 Task: Create a section Continuous Integration (CI) Sprint and in the section, add a milestone Customer Relationship Management Integration in the project TurnkeyTech.
Action: Mouse moved to (68, 437)
Screenshot: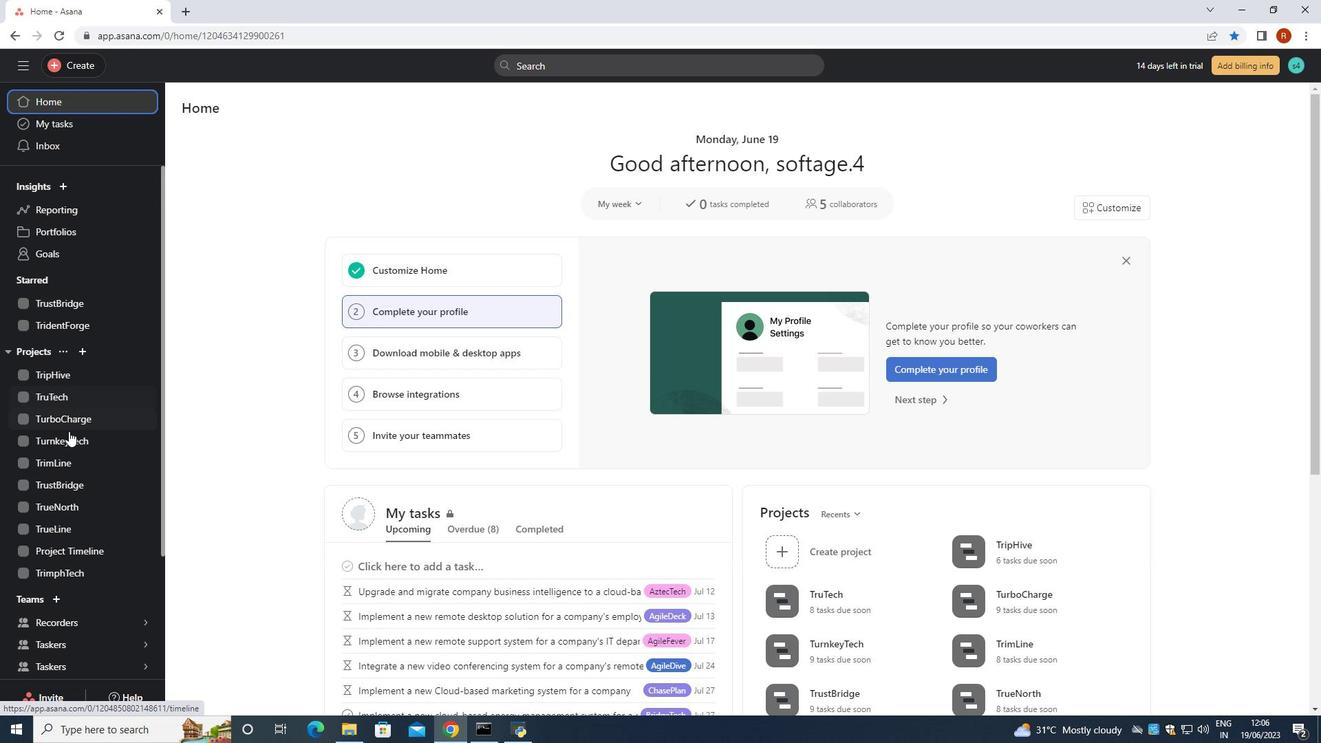 
Action: Mouse pressed left at (68, 437)
Screenshot: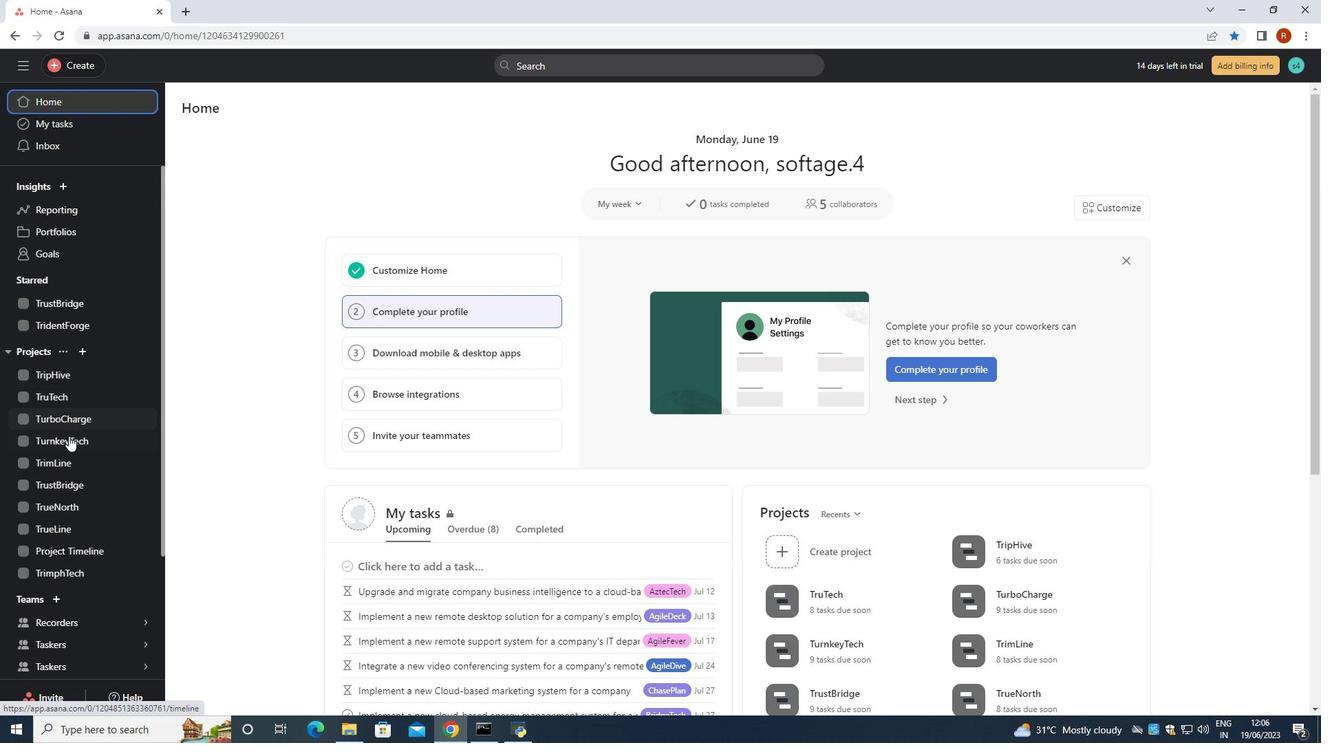 
Action: Mouse moved to (277, 386)
Screenshot: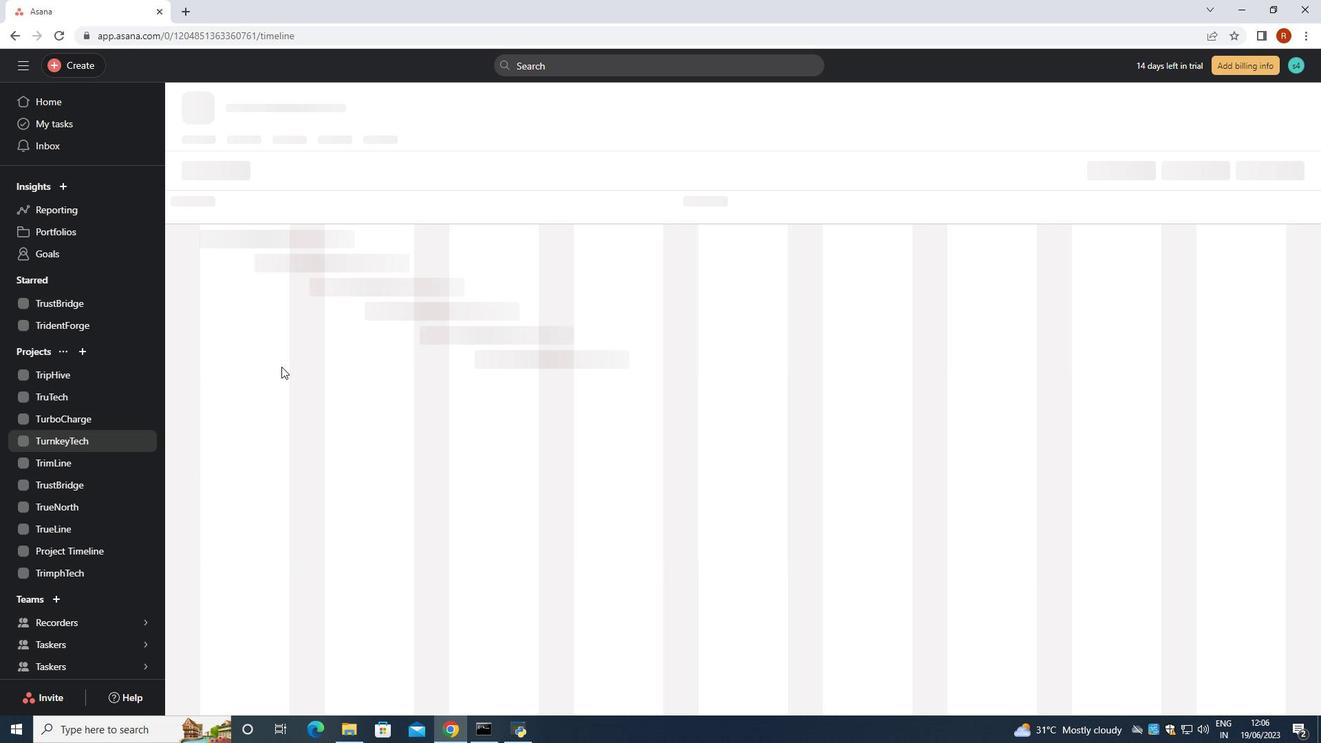 
Action: Mouse scrolled (277, 385) with delta (0, 0)
Screenshot: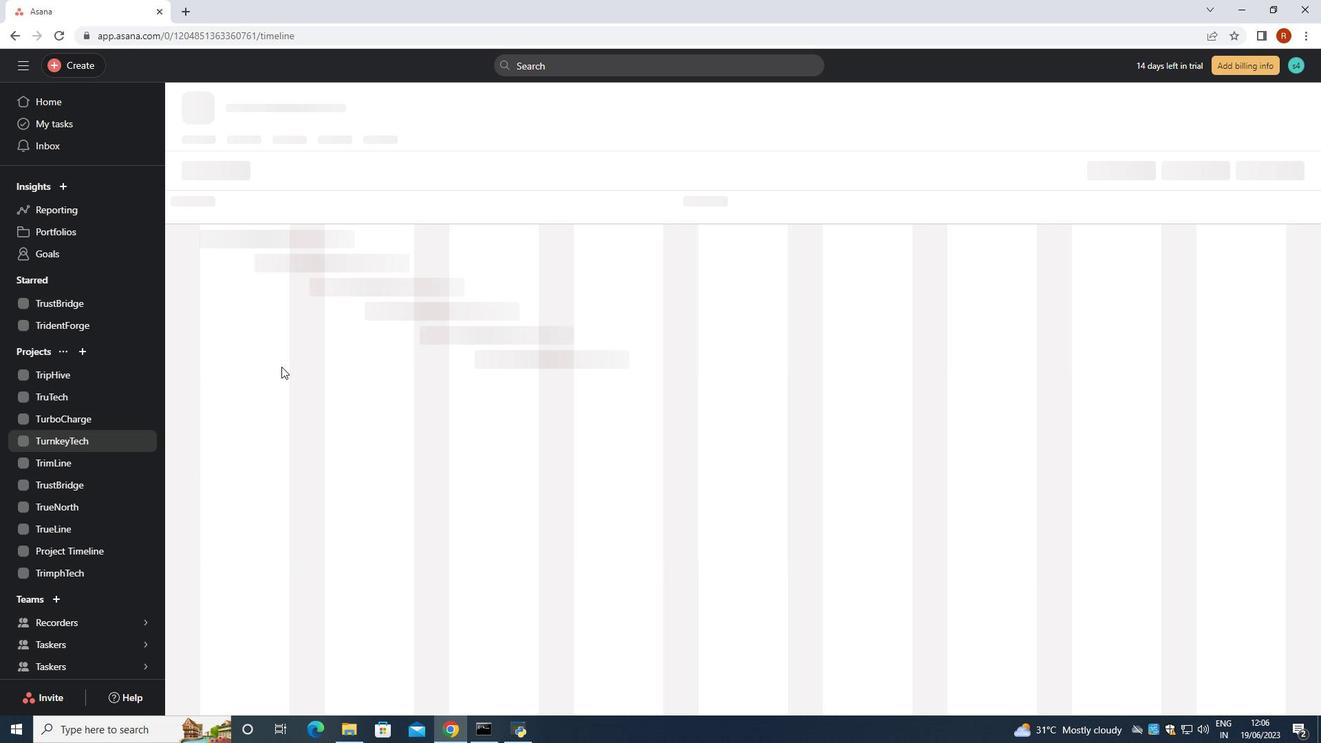 
Action: Mouse moved to (275, 391)
Screenshot: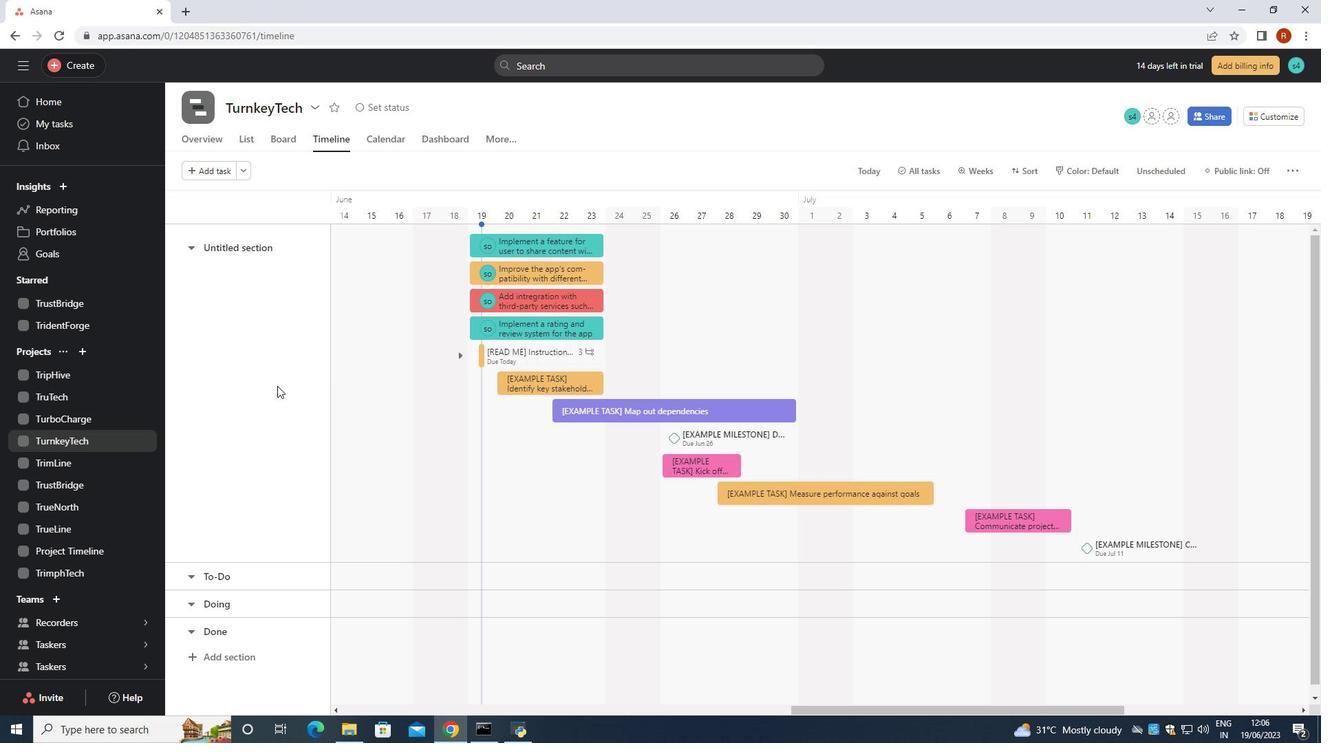 
Action: Mouse scrolled (275, 390) with delta (0, 0)
Screenshot: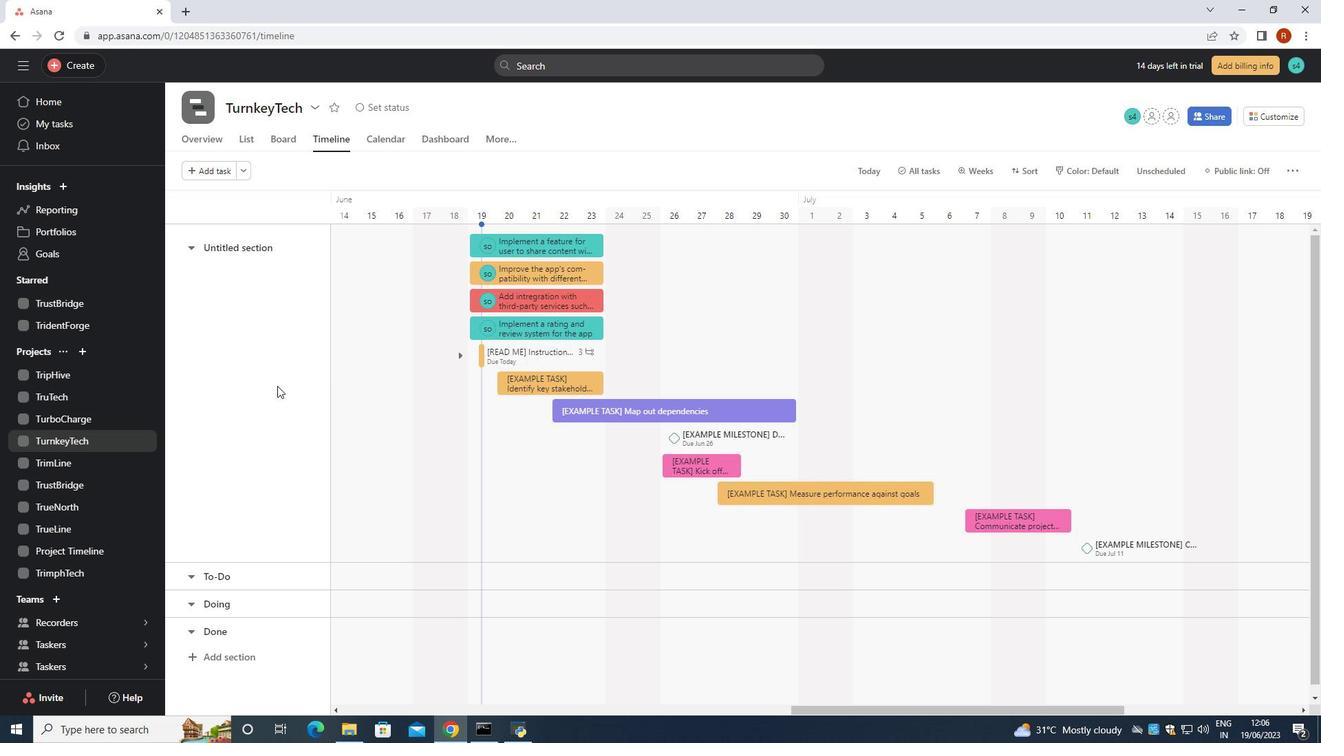 
Action: Mouse moved to (274, 395)
Screenshot: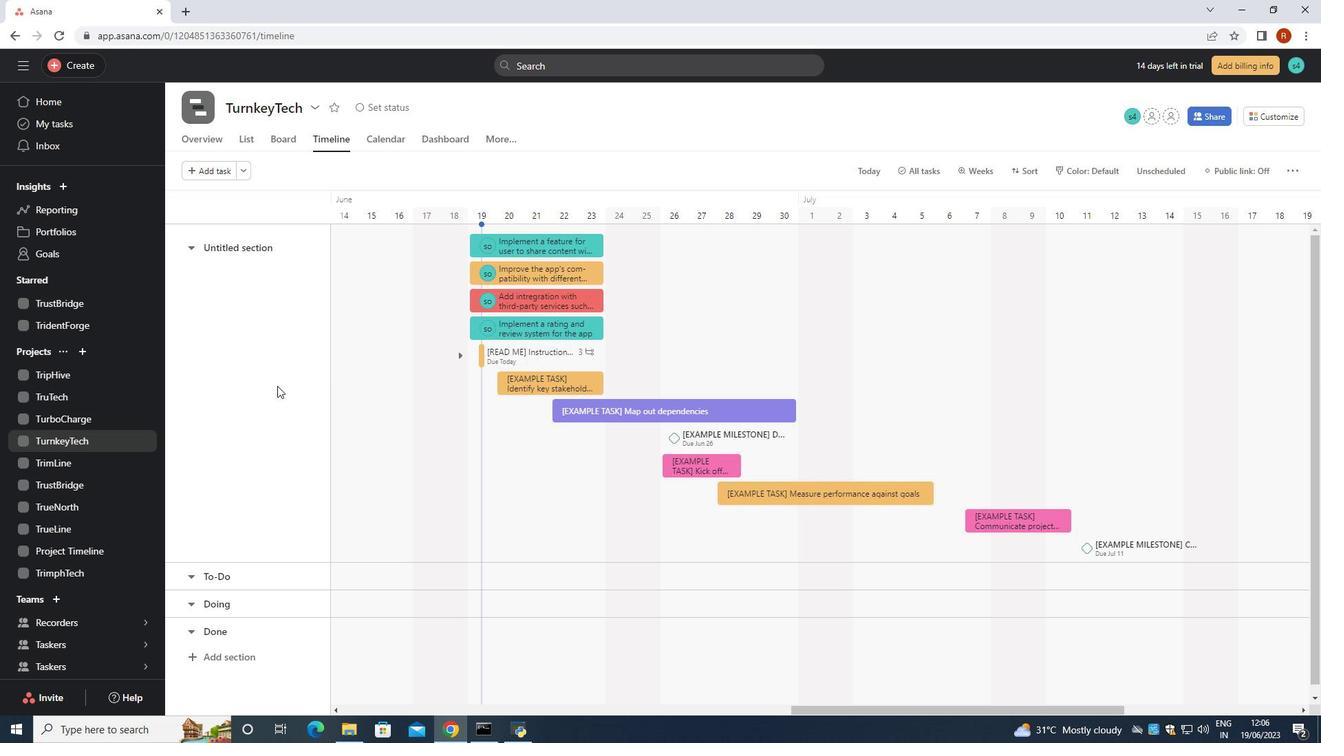 
Action: Mouse scrolled (274, 394) with delta (0, 0)
Screenshot: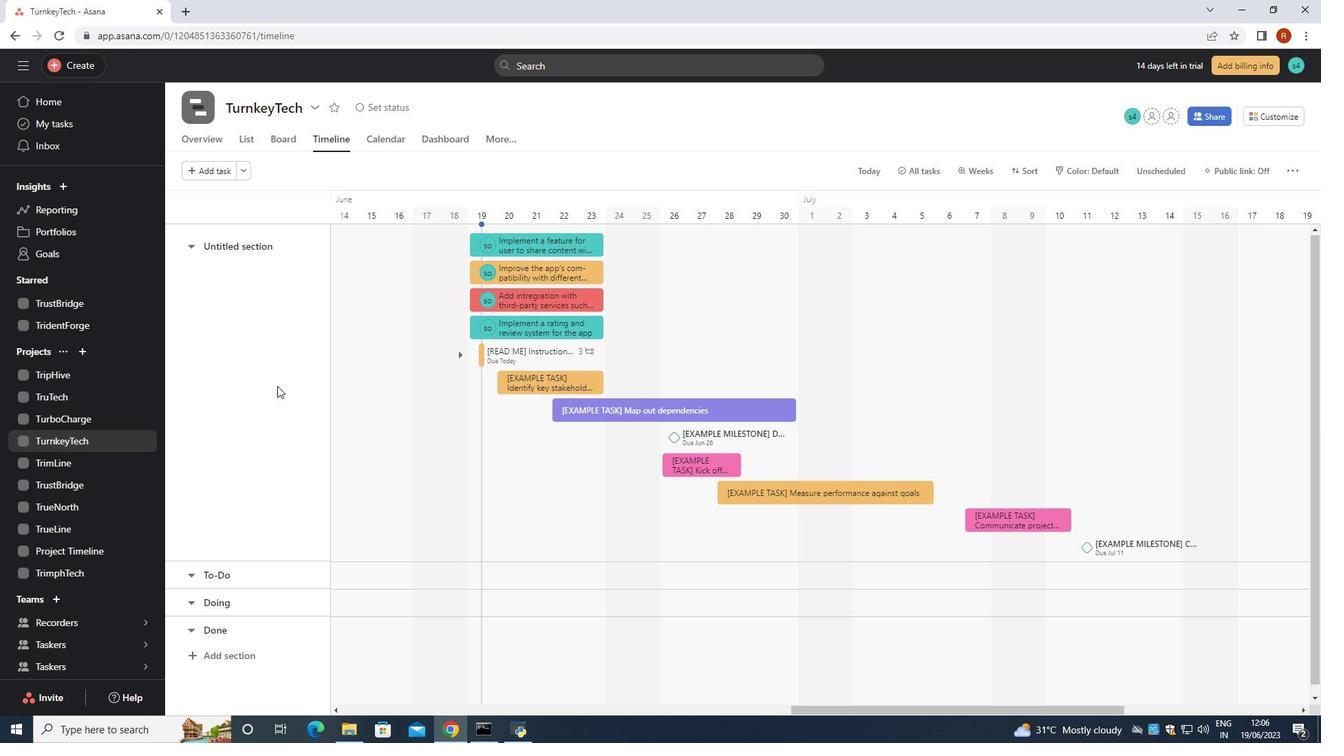 
Action: Mouse moved to (271, 405)
Screenshot: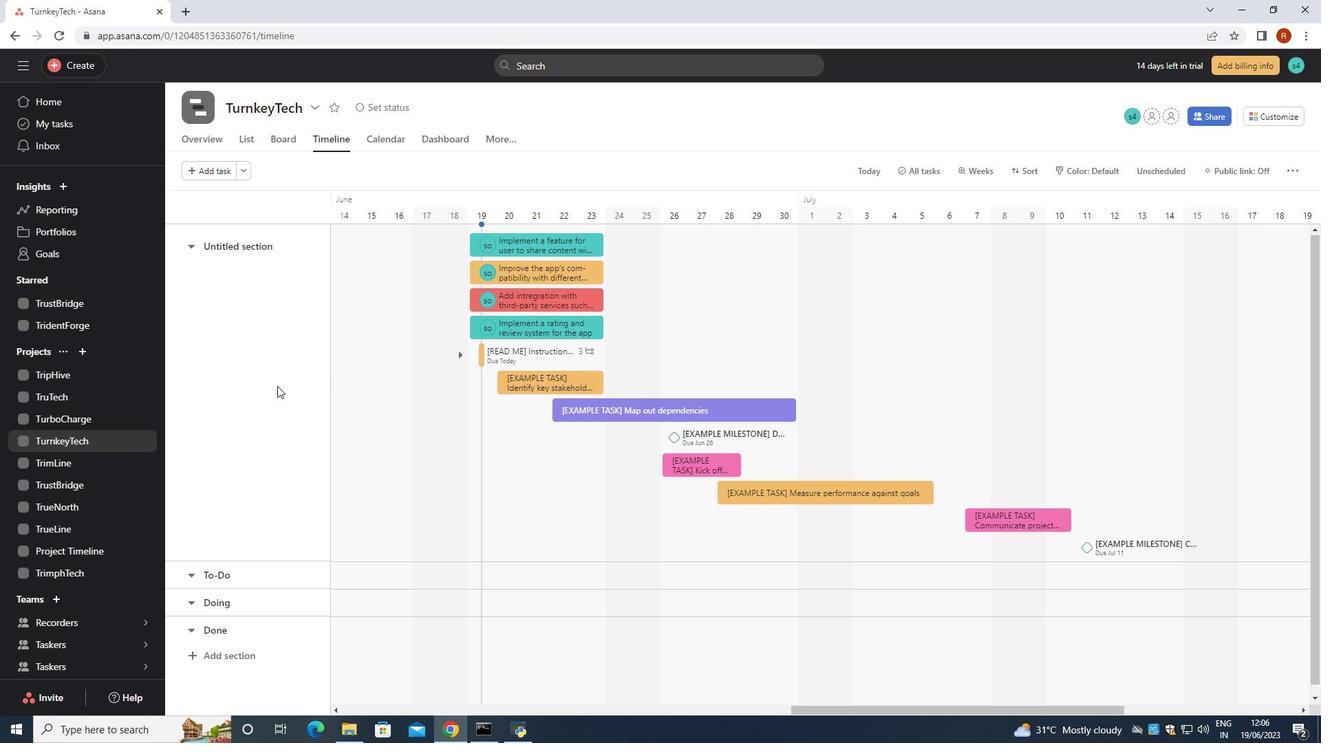 
Action: Mouse scrolled (271, 404) with delta (0, 0)
Screenshot: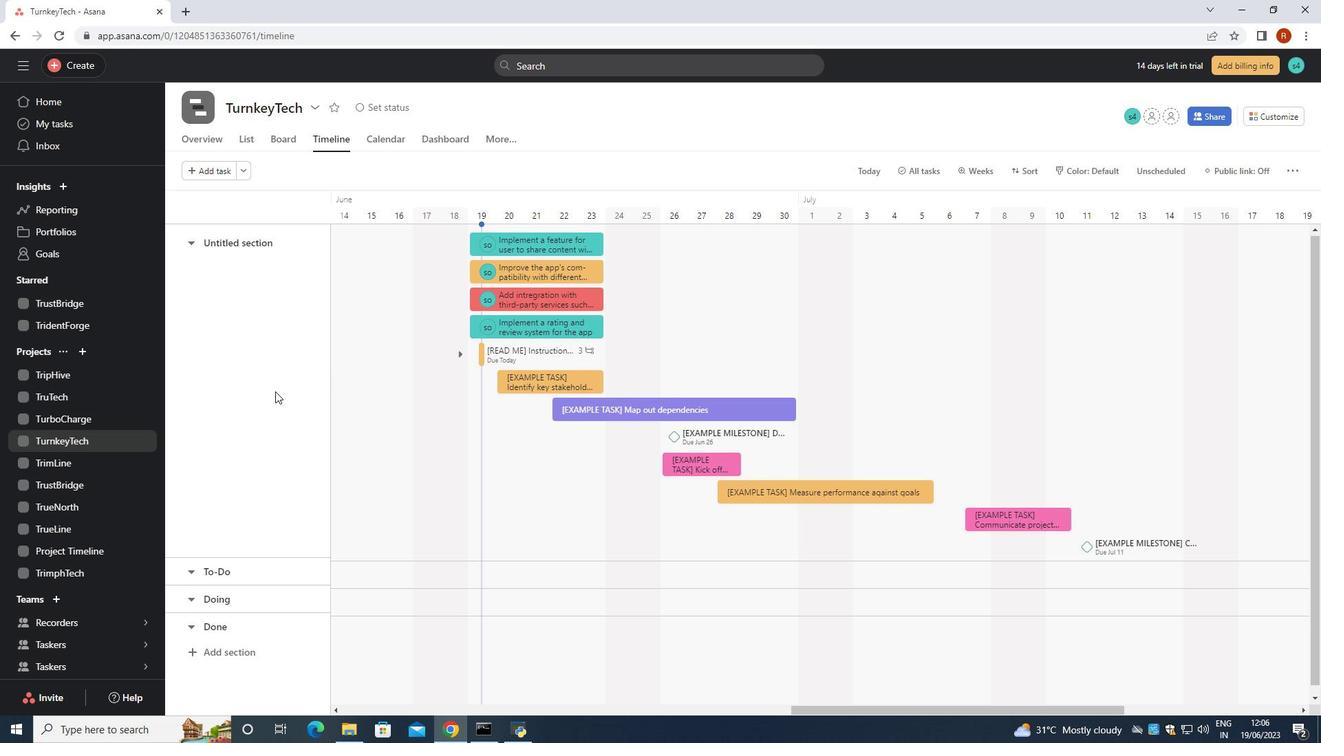 
Action: Mouse moved to (254, 650)
Screenshot: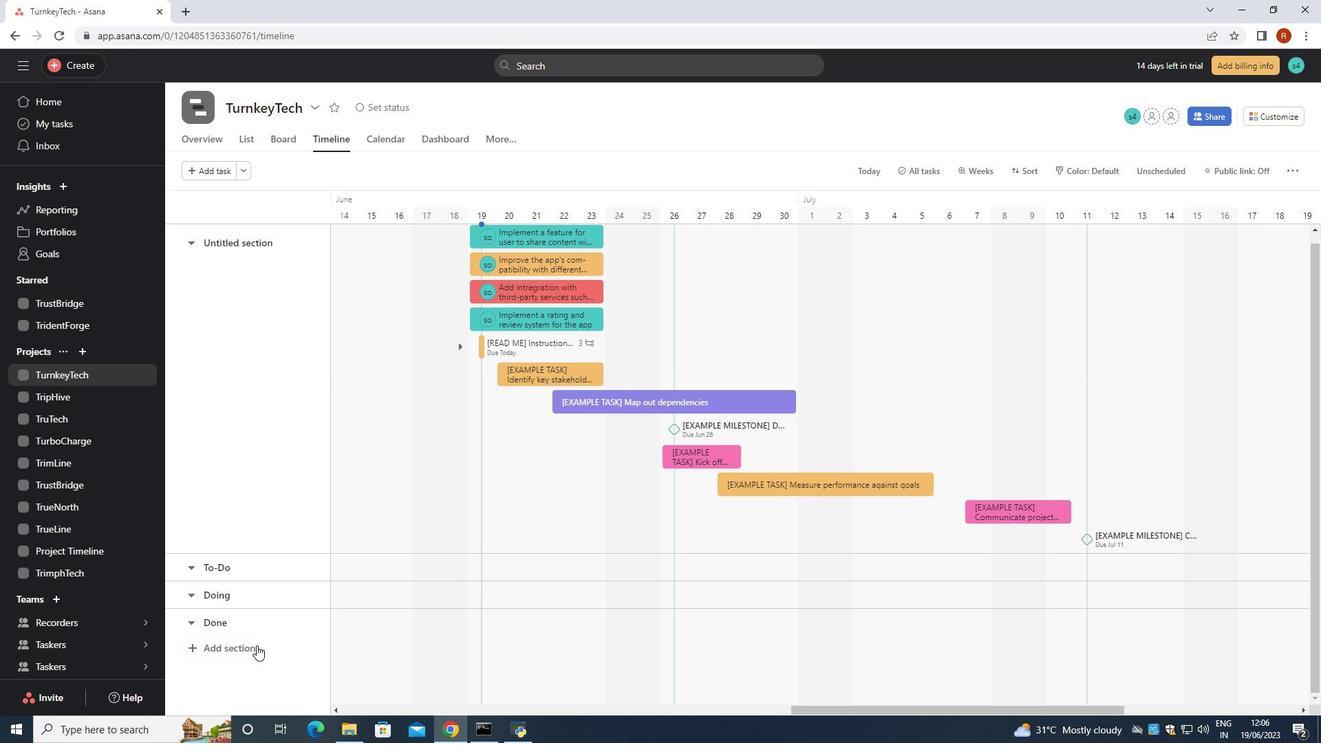 
Action: Mouse pressed left at (254, 650)
Screenshot: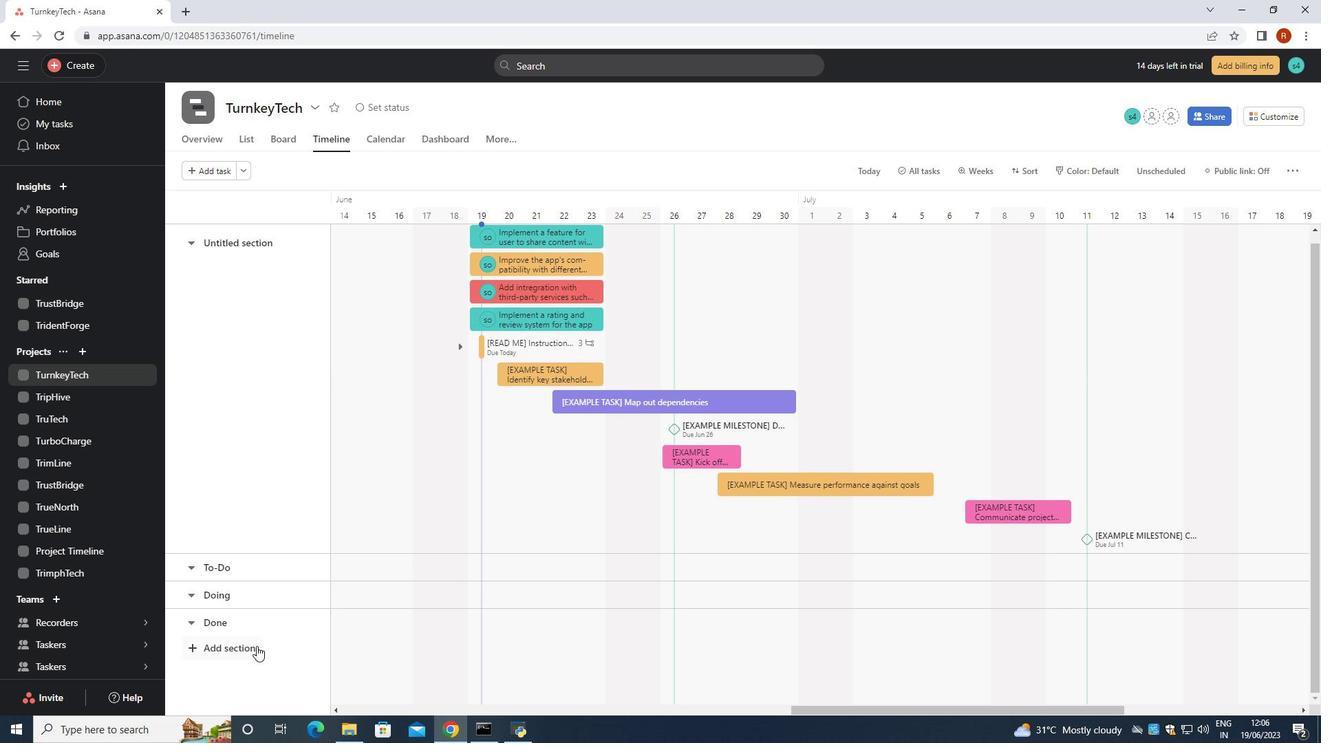 
Action: Key pressed <Key.shift>Continuous<Key.space><Key.shift>Integration<Key.shift><Key.shift><Key.shift><Key.shift><Key.shift>(<Key.shift>CI)<Key.space><Key.shift><Key.shift><Key.shift><Key.shift><Key.shift><Key.shift><Key.shift><Key.shift><Key.shift><Key.shift><Key.shift>Sprint
Screenshot: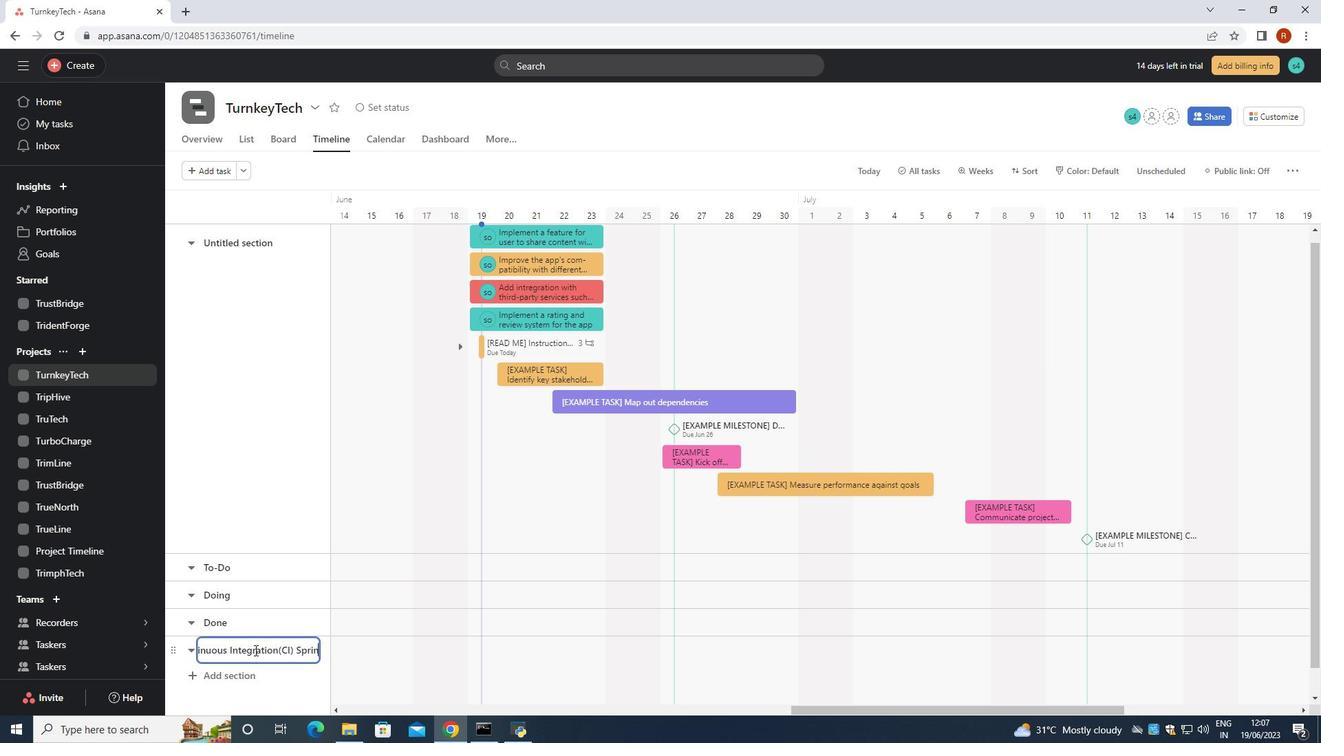 
Action: Mouse moved to (427, 648)
Screenshot: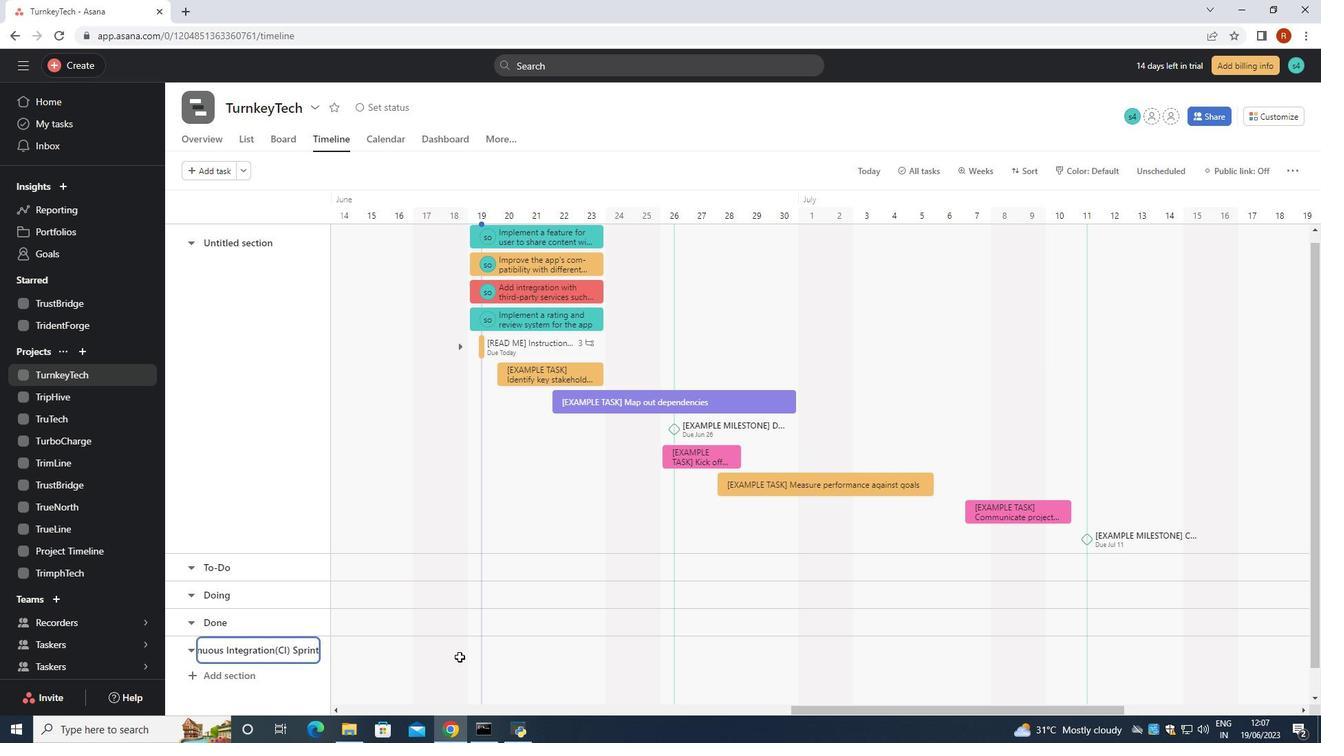 
Action: Mouse pressed left at (427, 648)
Screenshot: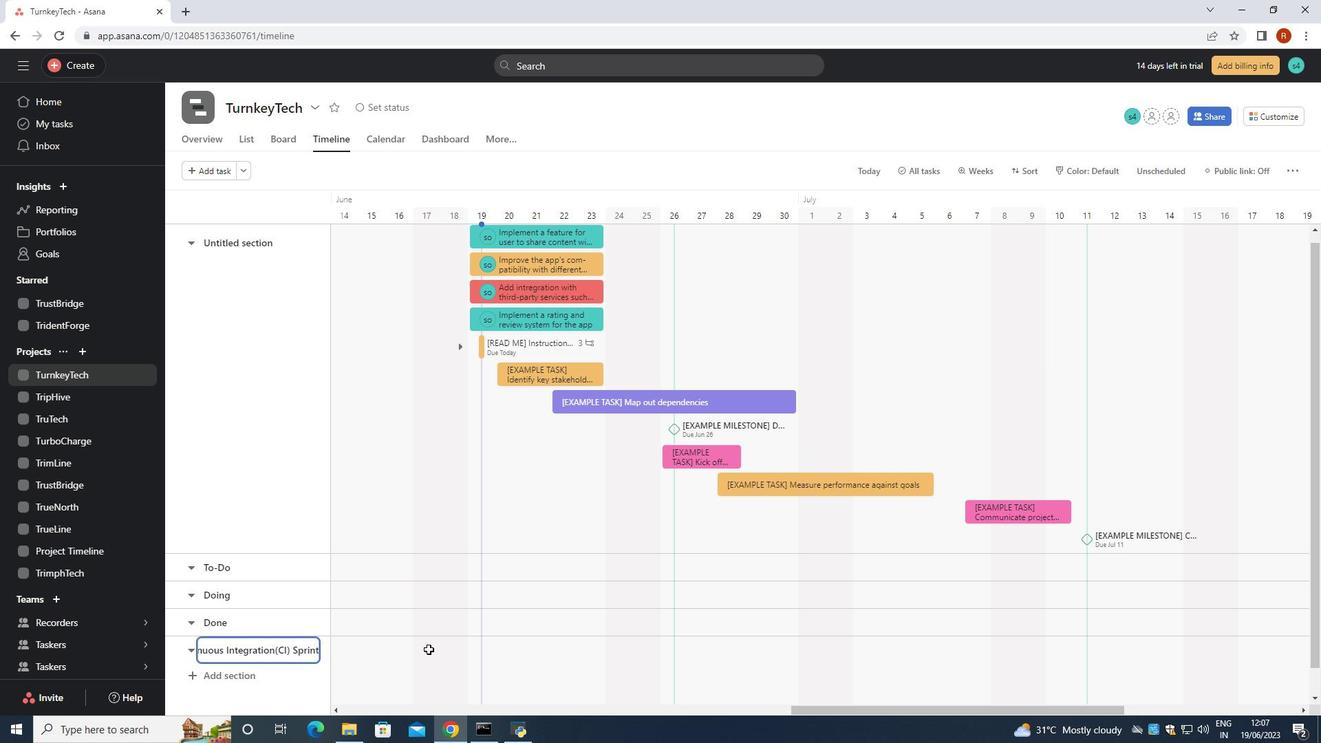 
Action: Mouse pressed left at (427, 648)
Screenshot: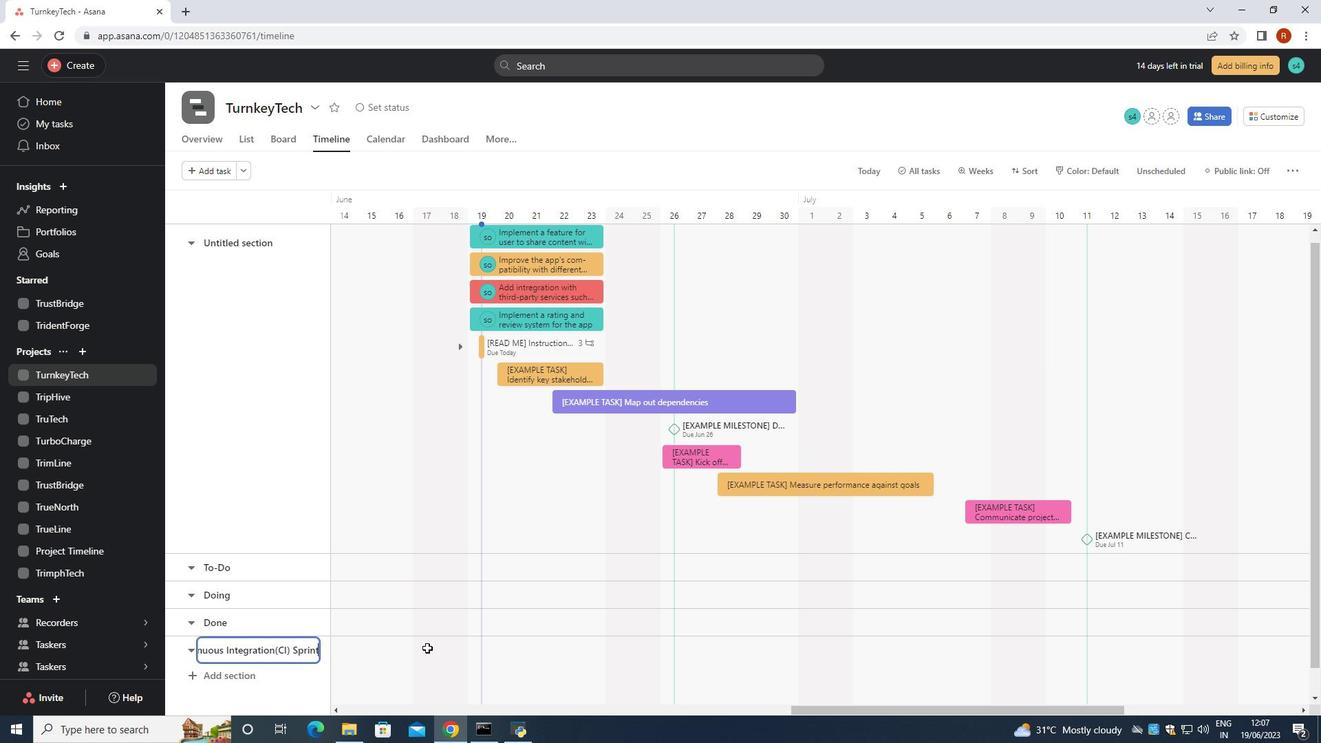 
Action: Mouse moved to (357, 685)
Screenshot: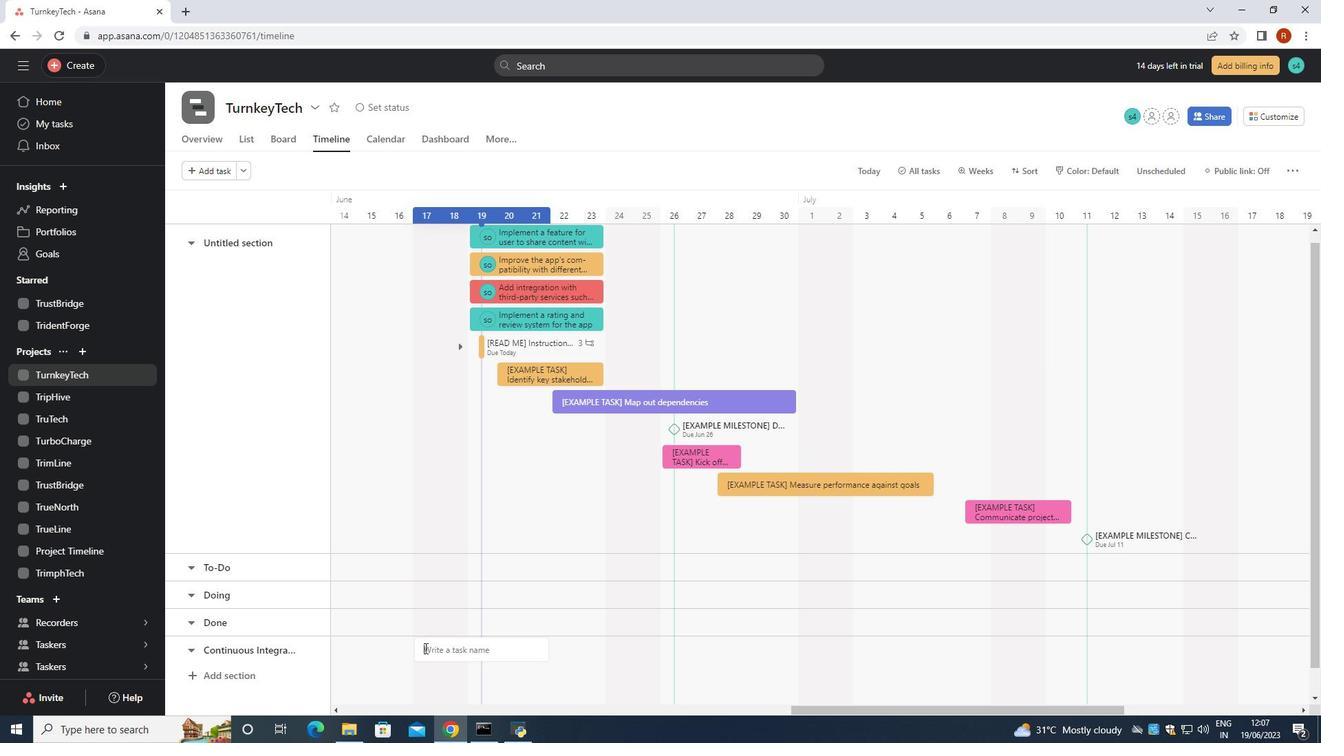 
Action: Key pressed <Key.shift><Key.shift><Key.shift><Key.shift><Key.shift><Key.shift><Key.shift><Key.shift><Key.shift><Key.shift><Key.shift><Key.shift><Key.shift>Customer<Key.space><Key.shift>Relationship<Key.space><Key.shift><Key.shift><Key.shift>Management<Key.space><Key.shift><Key.shift><Key.shift><Key.shift><Key.shift><Key.shift><Key.shift><Key.shift><Key.shift><Key.shift><Key.shift><Key.shift><Key.shift><Key.shift><Key.shift>Integration<Key.space>
Screenshot: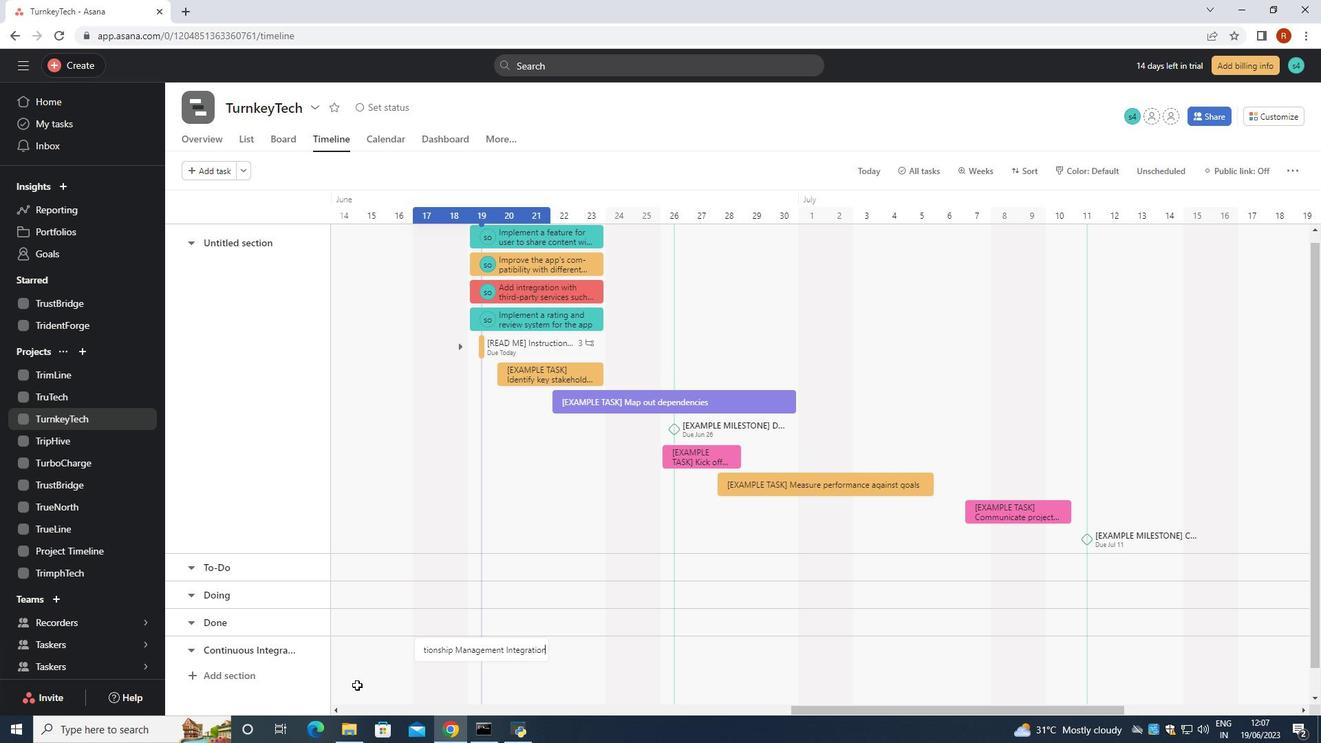 
Action: Mouse moved to (443, 678)
Screenshot: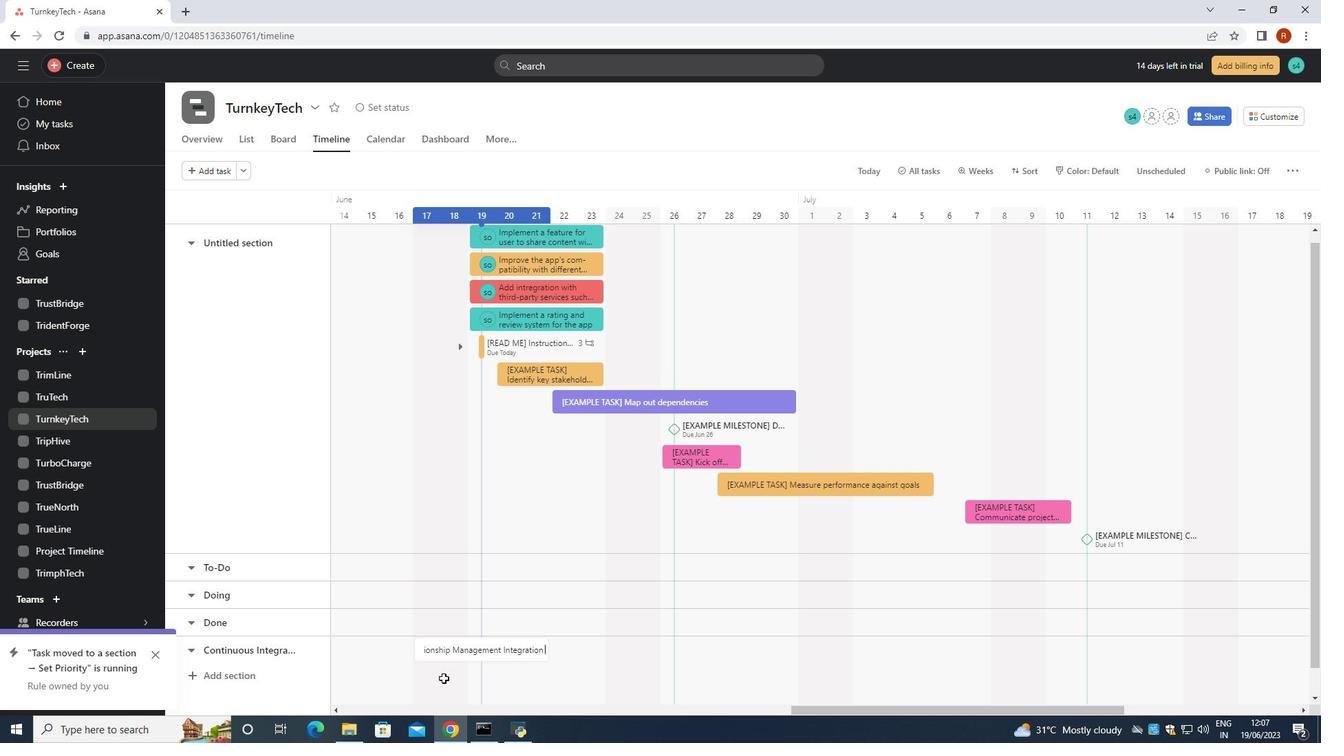 
Action: Key pressed <Key.enter>
Screenshot: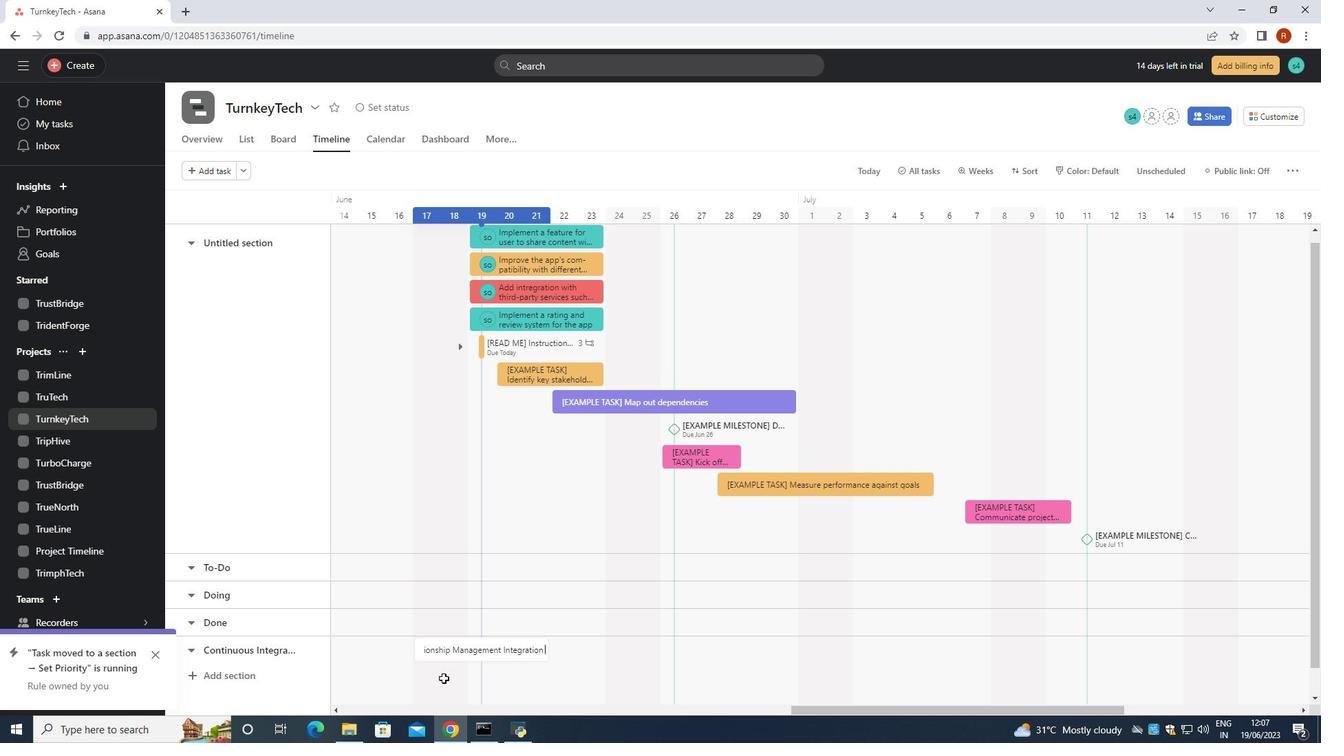 
Action: Mouse moved to (488, 651)
Screenshot: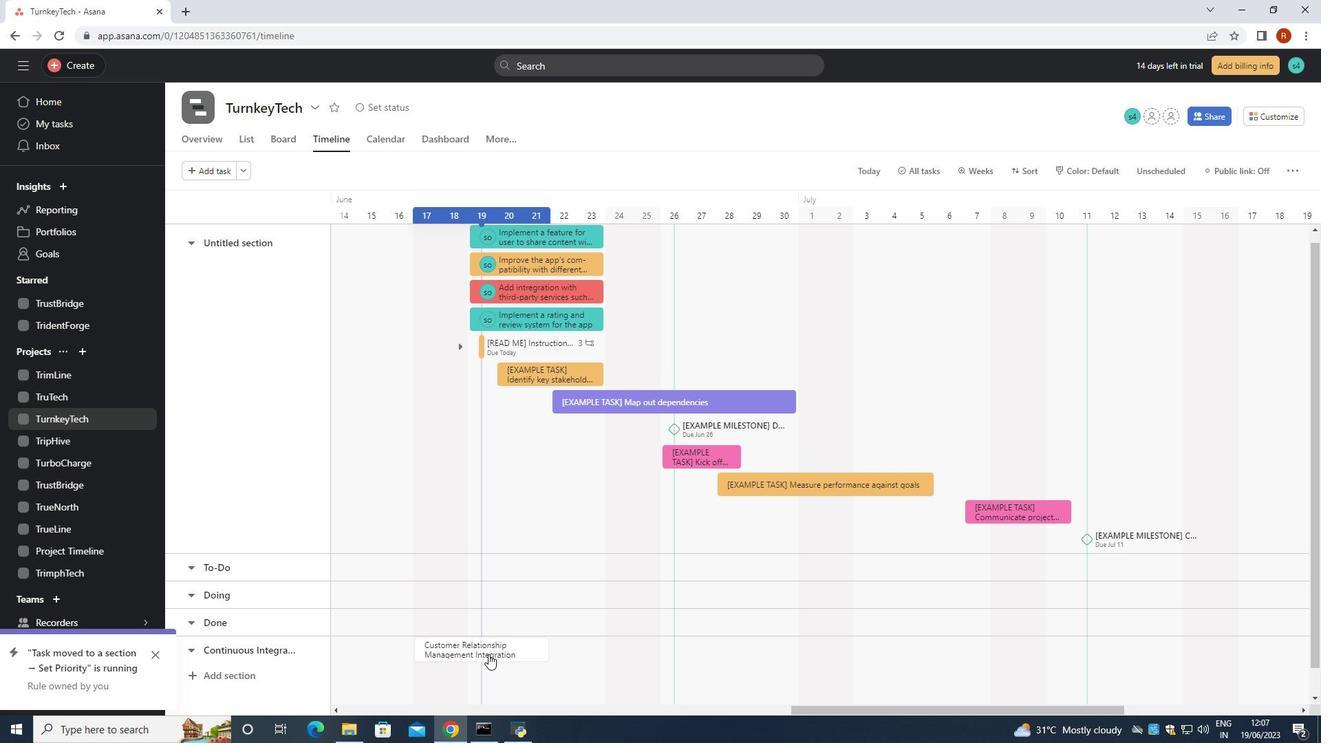 
Action: Mouse pressed right at (488, 651)
Screenshot: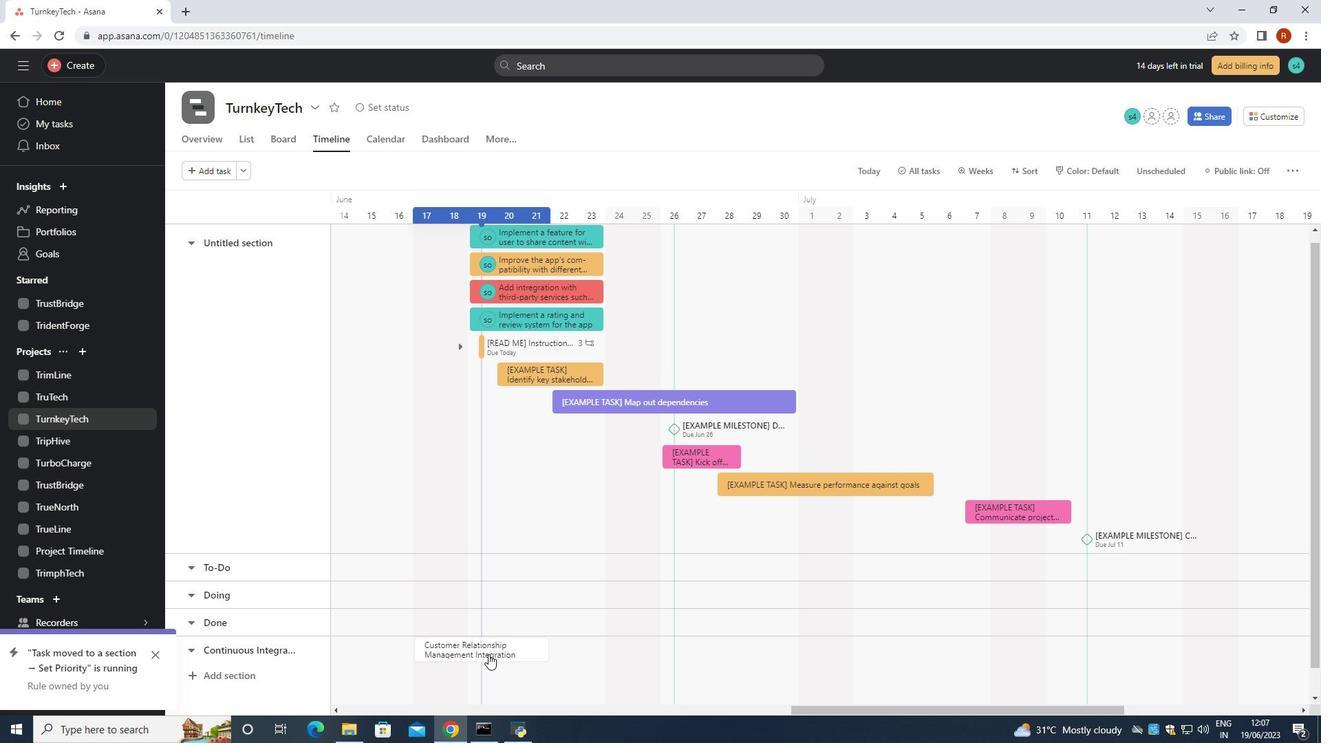 
Action: Mouse moved to (565, 577)
Screenshot: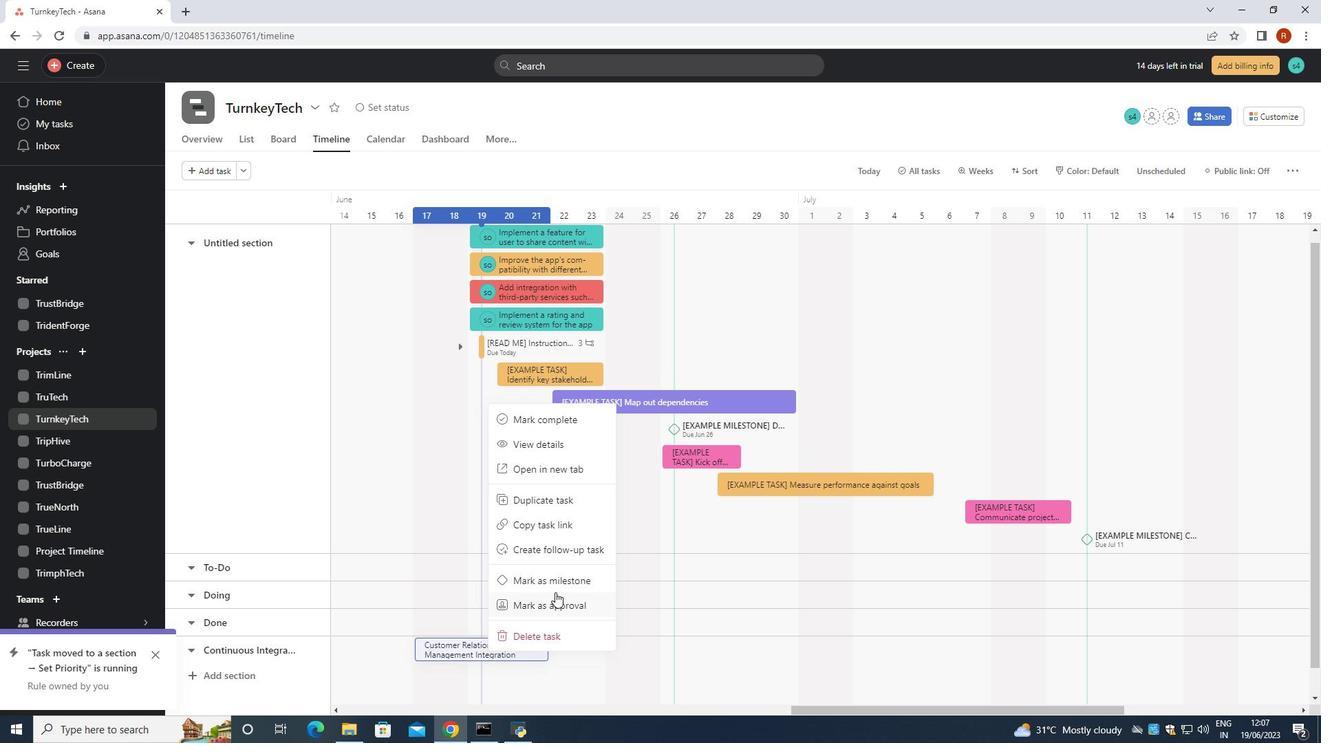 
Action: Mouse pressed left at (565, 577)
Screenshot: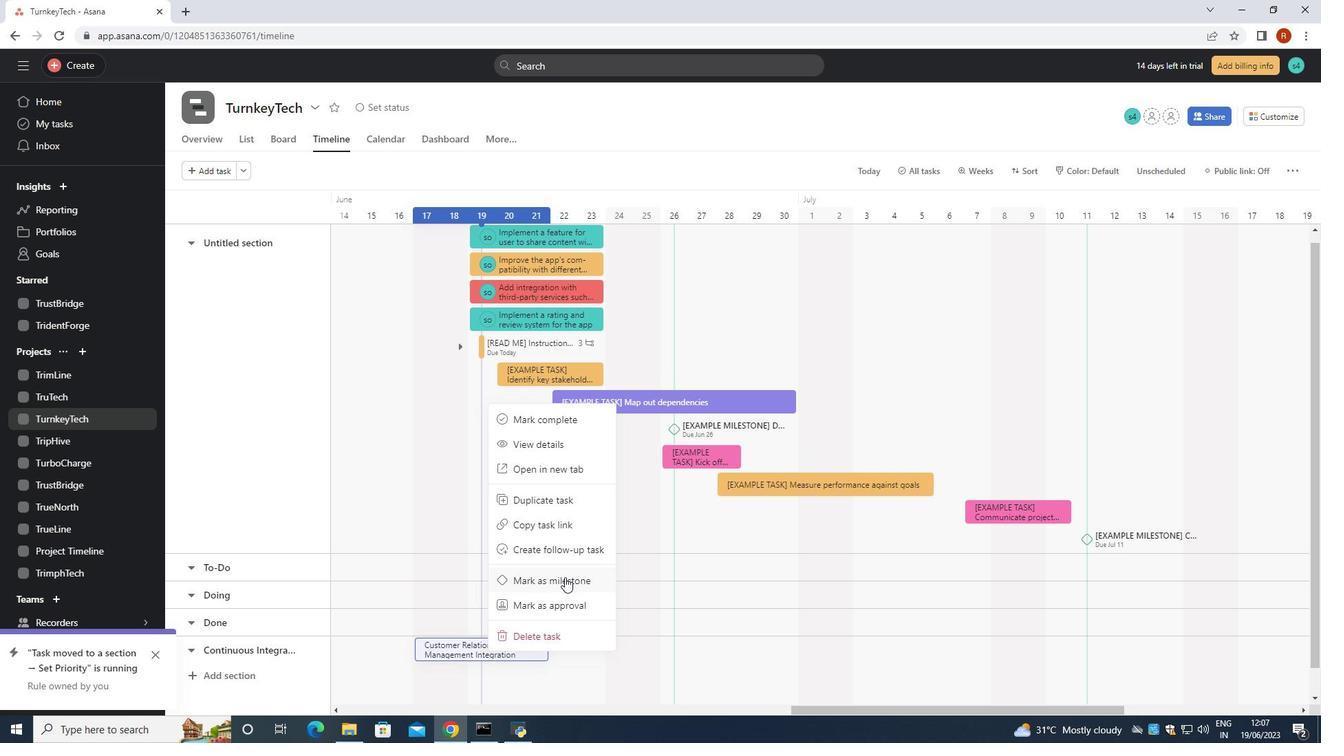 
